 Task: Sort the products in the category "Toothpaste" by price (lowest first).
Action: Mouse moved to (652, 256)
Screenshot: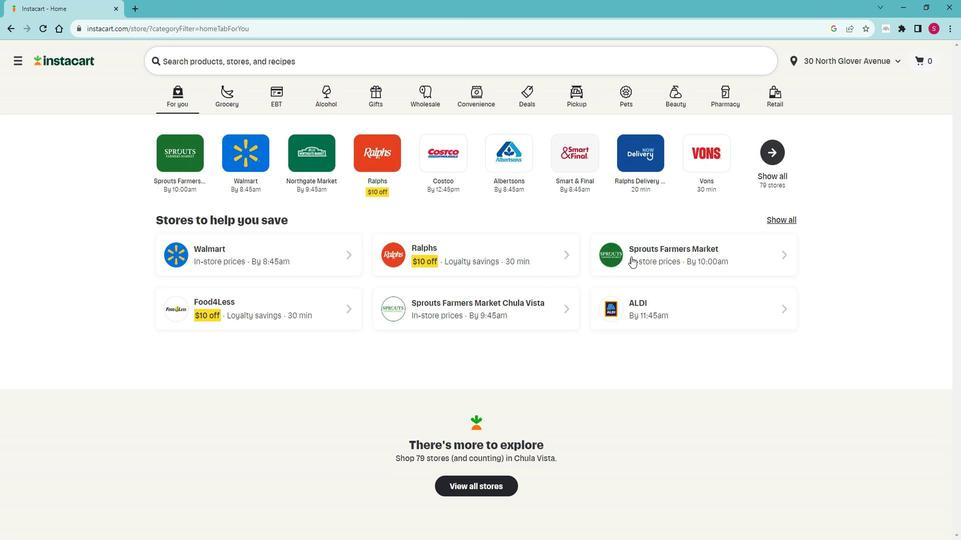 
Action: Mouse pressed left at (652, 256)
Screenshot: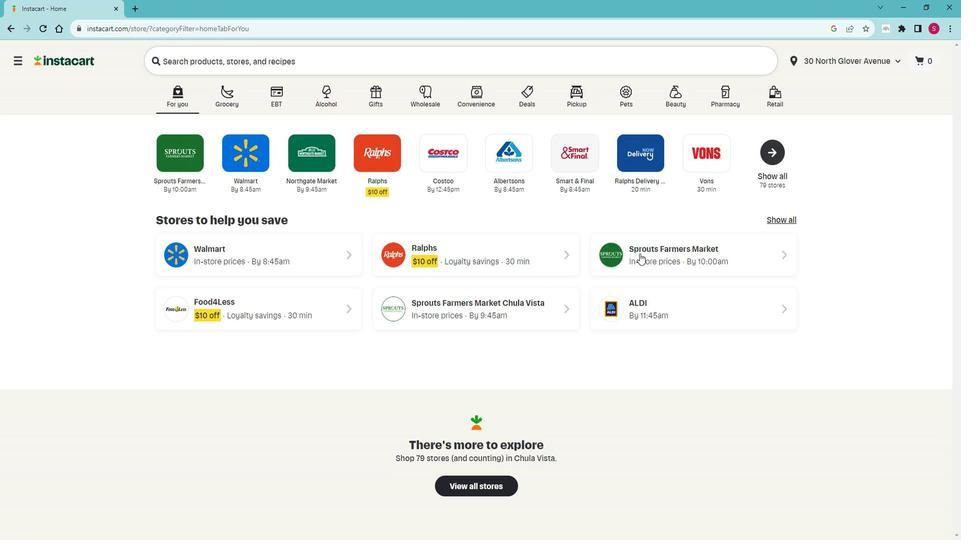 
Action: Mouse moved to (78, 353)
Screenshot: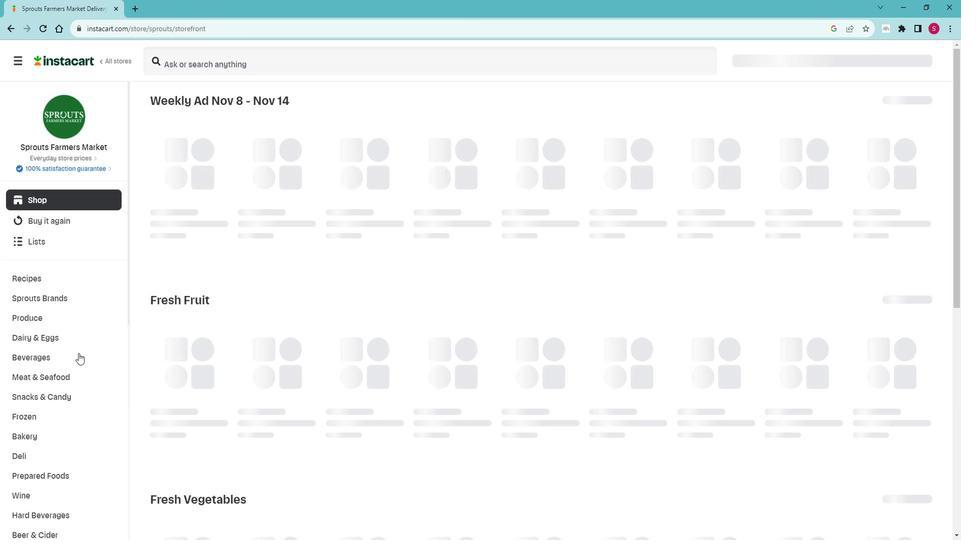 
Action: Mouse scrolled (78, 352) with delta (0, 0)
Screenshot: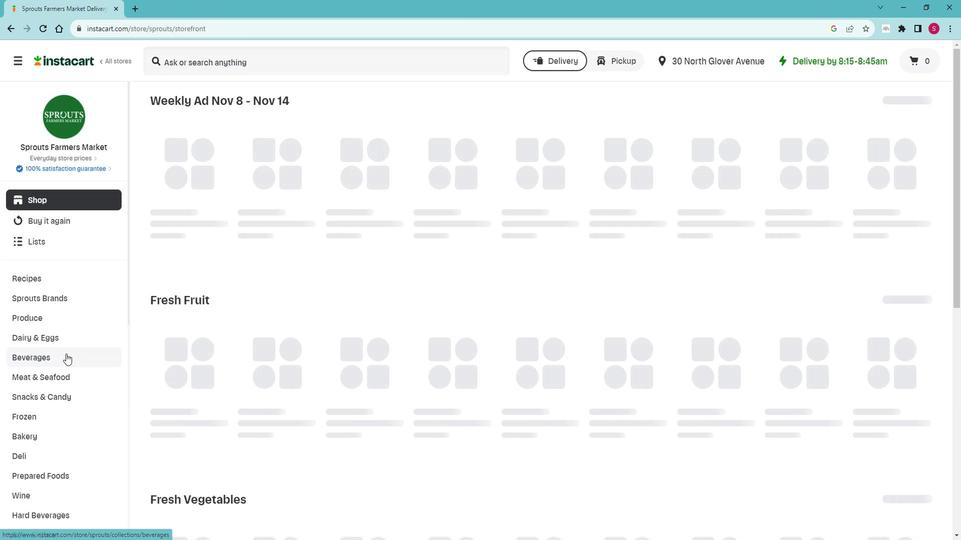 
Action: Mouse scrolled (78, 352) with delta (0, 0)
Screenshot: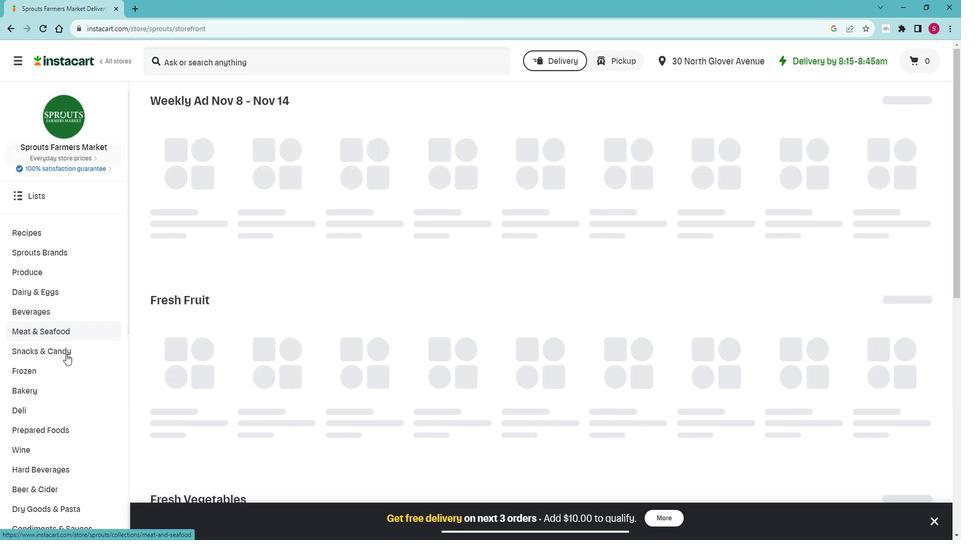 
Action: Mouse scrolled (78, 352) with delta (0, 0)
Screenshot: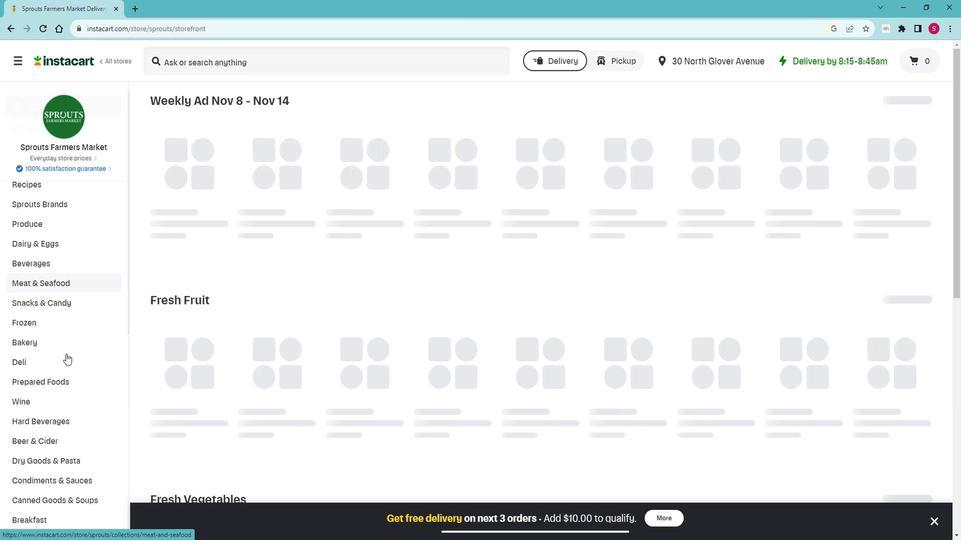 
Action: Mouse scrolled (78, 352) with delta (0, 0)
Screenshot: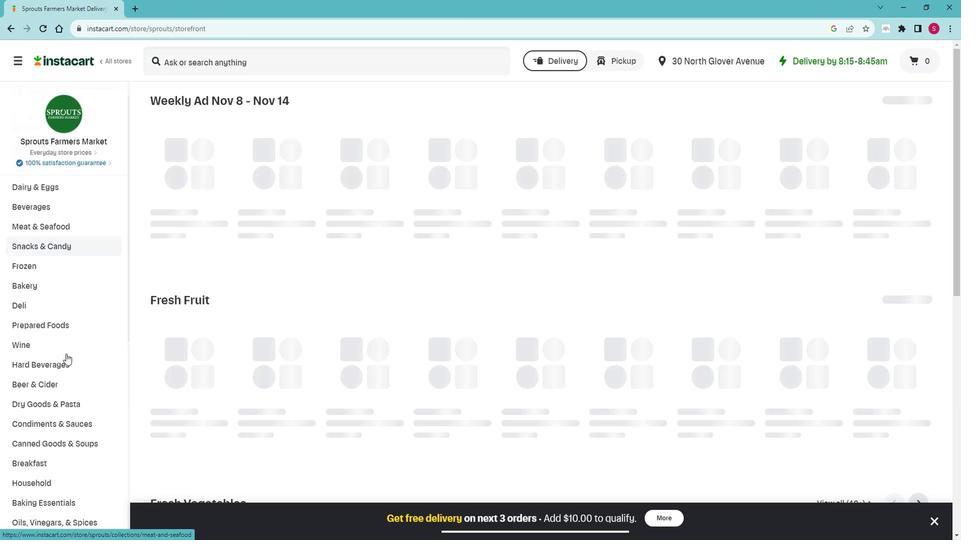 
Action: Mouse moved to (79, 350)
Screenshot: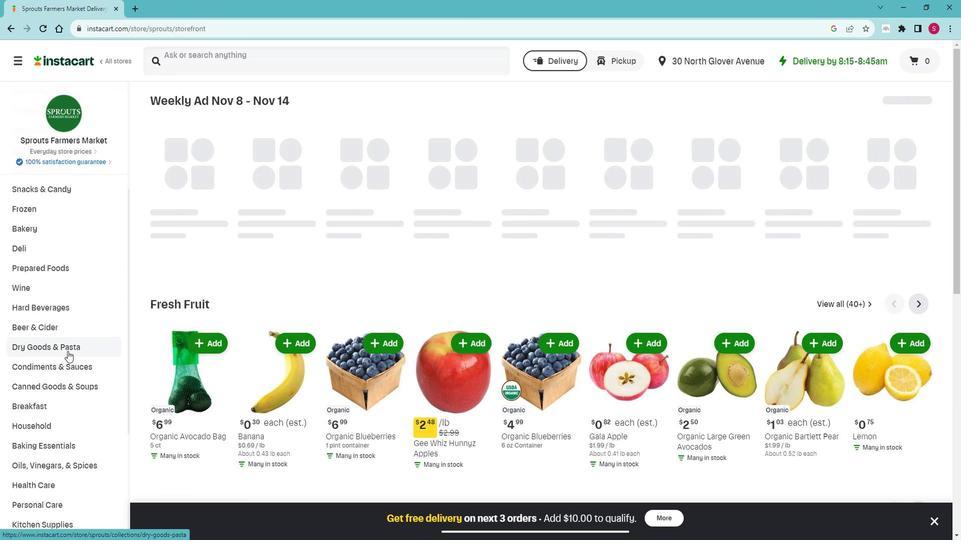 
Action: Mouse scrolled (79, 349) with delta (0, 0)
Screenshot: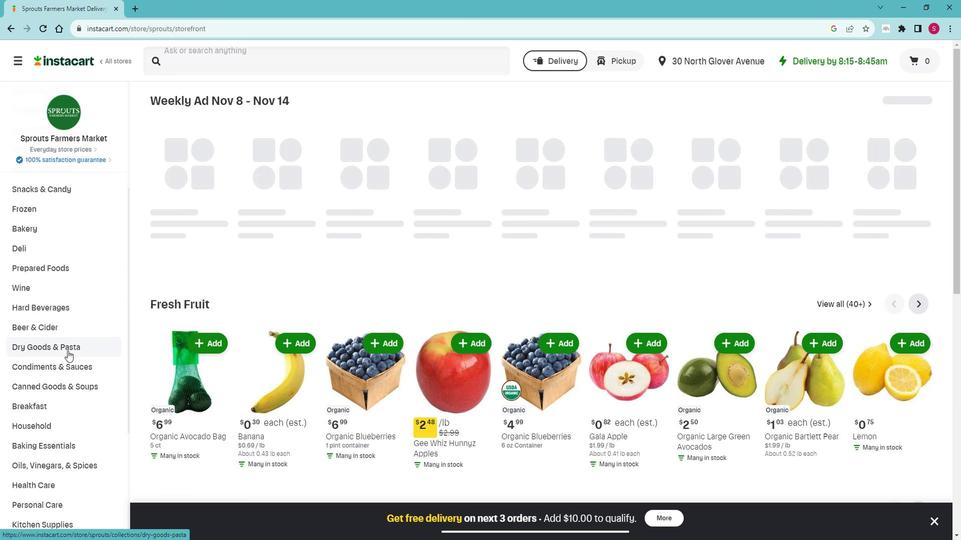 
Action: Mouse scrolled (79, 349) with delta (0, 0)
Screenshot: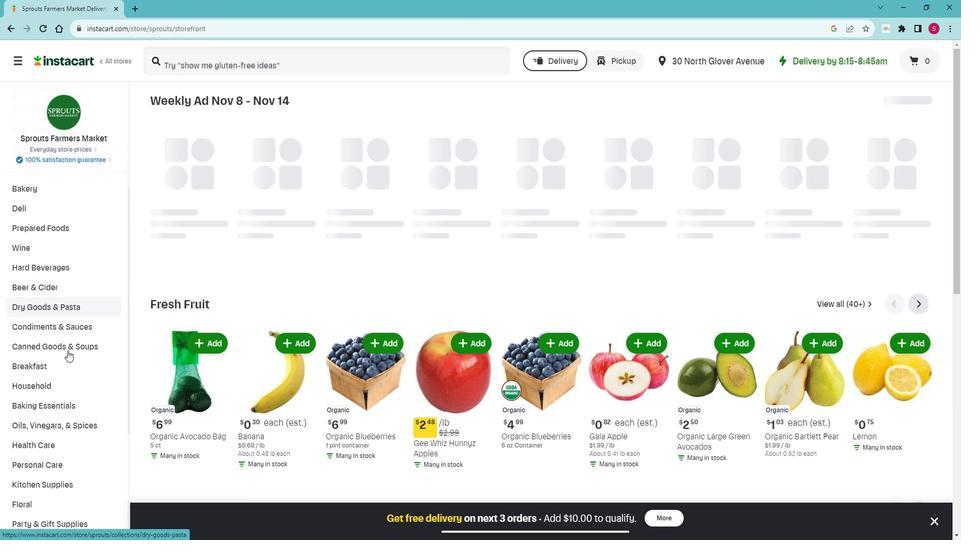 
Action: Mouse scrolled (79, 349) with delta (0, 0)
Screenshot: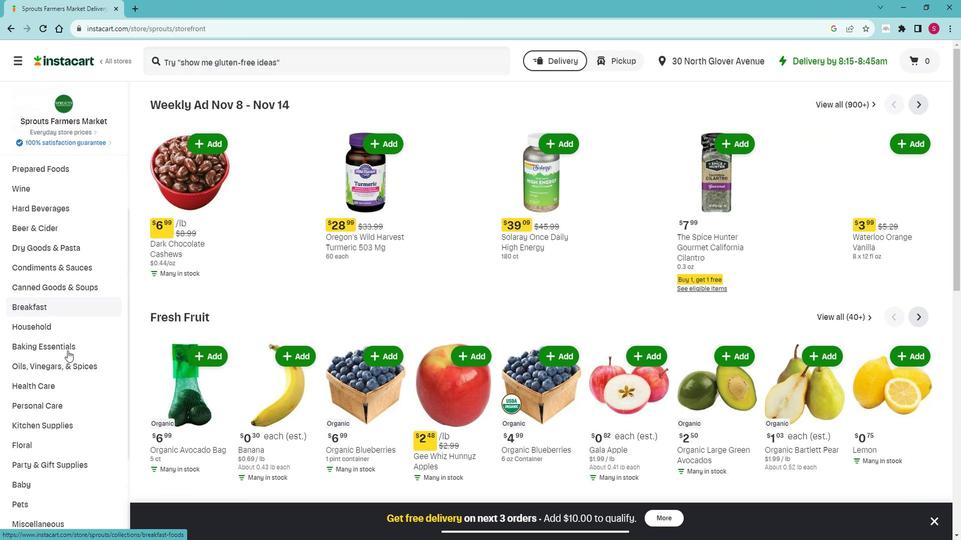 
Action: Mouse moved to (71, 350)
Screenshot: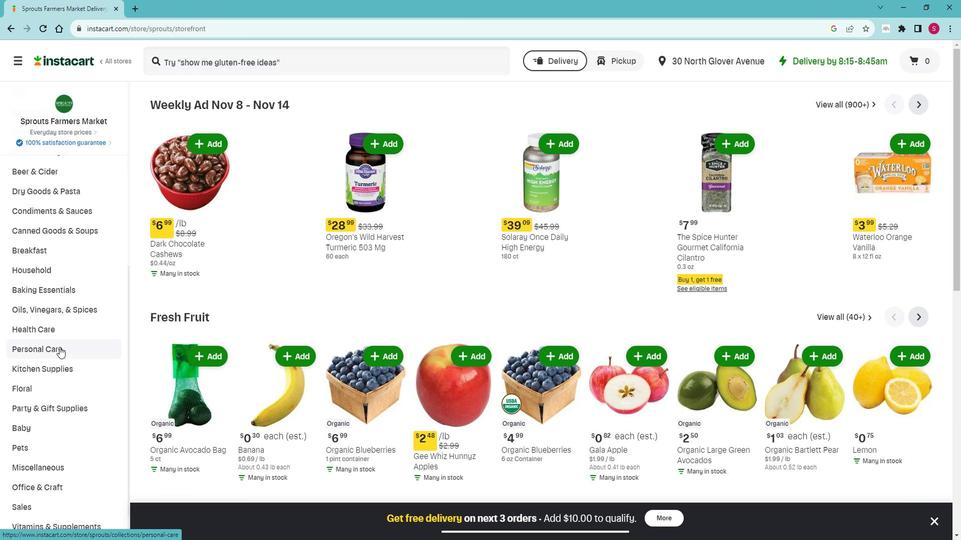 
Action: Mouse pressed left at (71, 350)
Screenshot: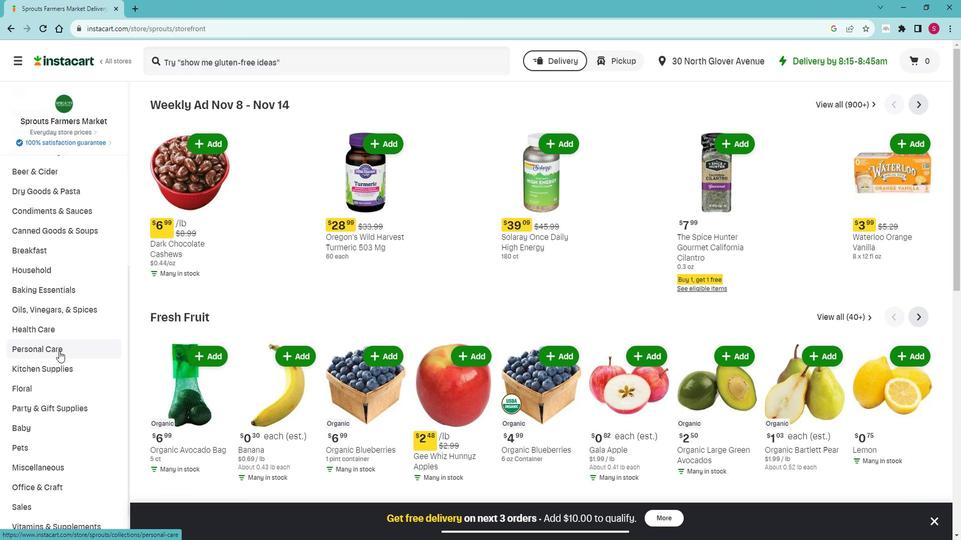 
Action: Mouse moved to (70, 385)
Screenshot: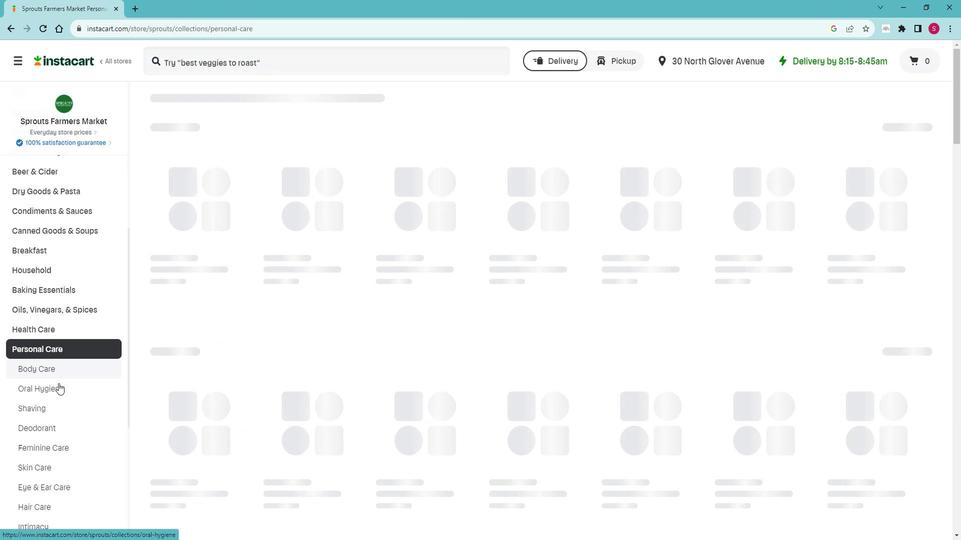 
Action: Mouse pressed left at (70, 385)
Screenshot: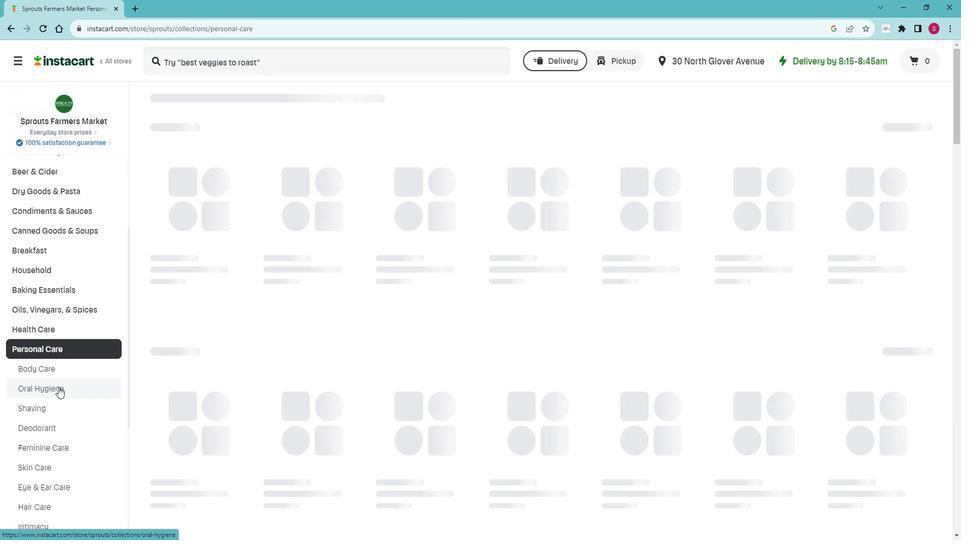 
Action: Mouse moved to (291, 157)
Screenshot: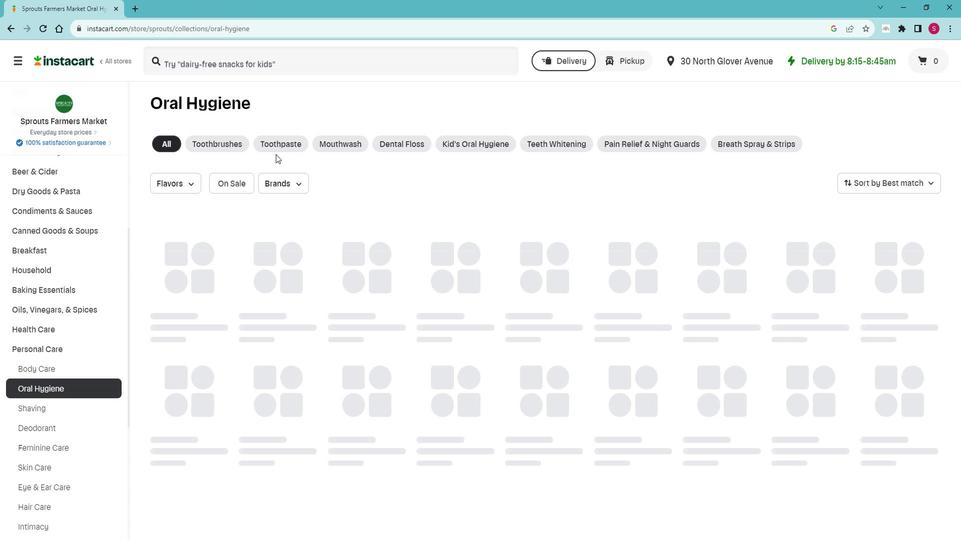 
Action: Mouse pressed left at (291, 157)
Screenshot: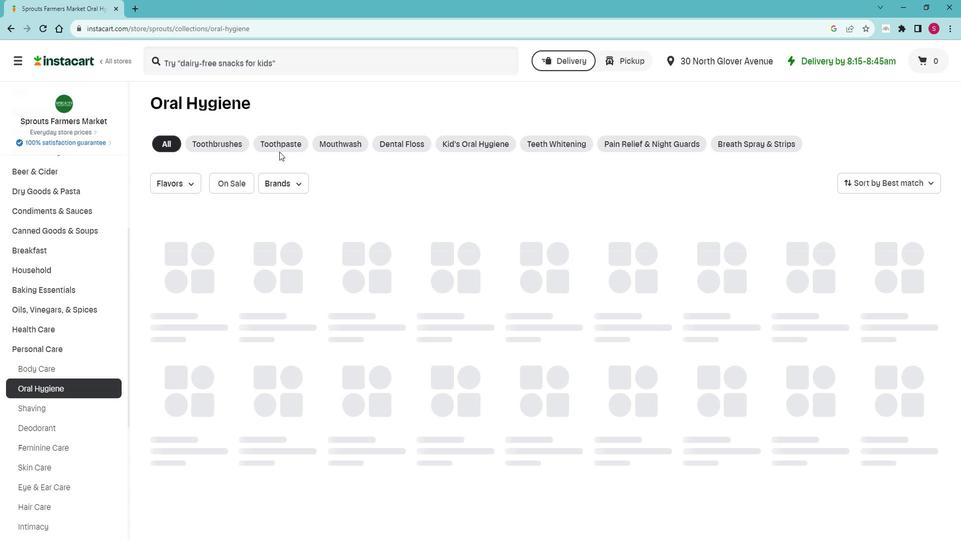 
Action: Mouse moved to (935, 185)
Screenshot: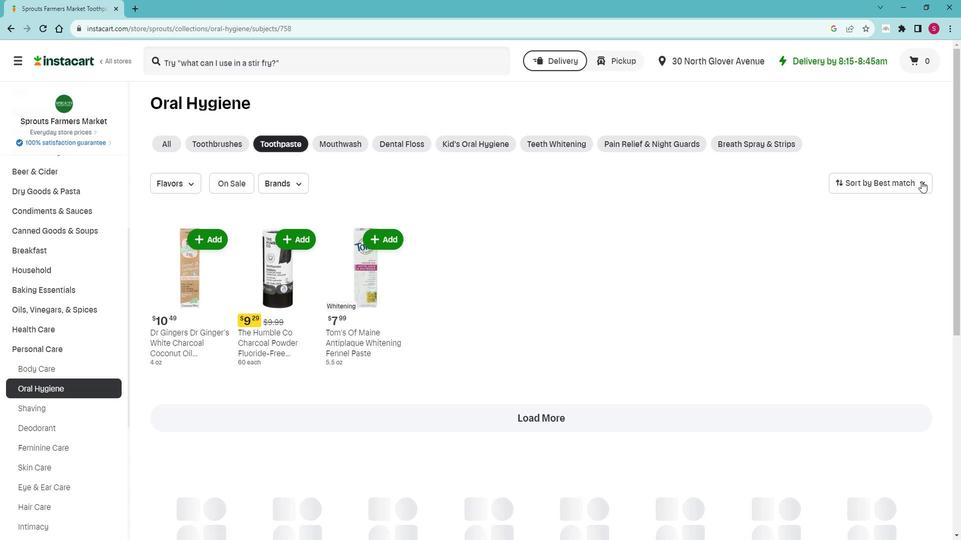
Action: Mouse pressed left at (935, 185)
Screenshot: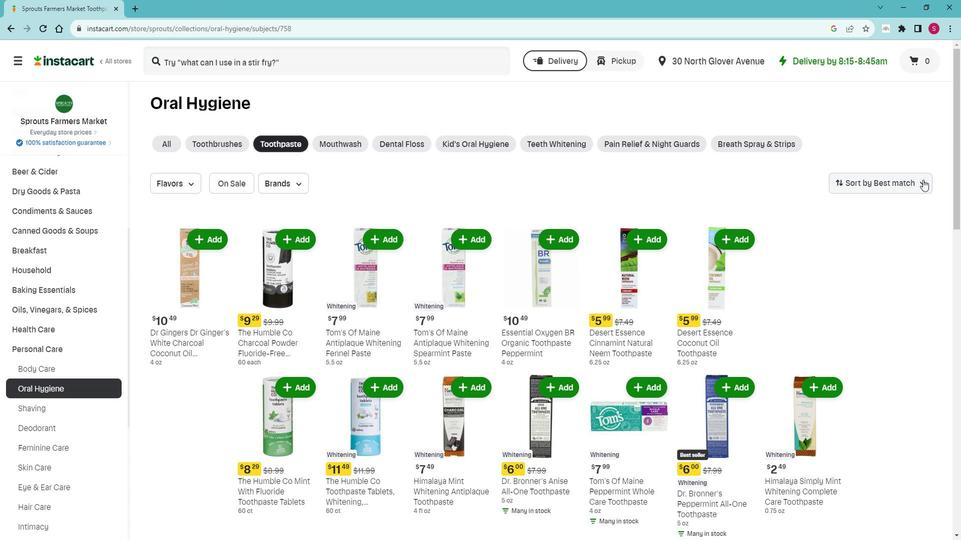 
Action: Mouse moved to (917, 231)
Screenshot: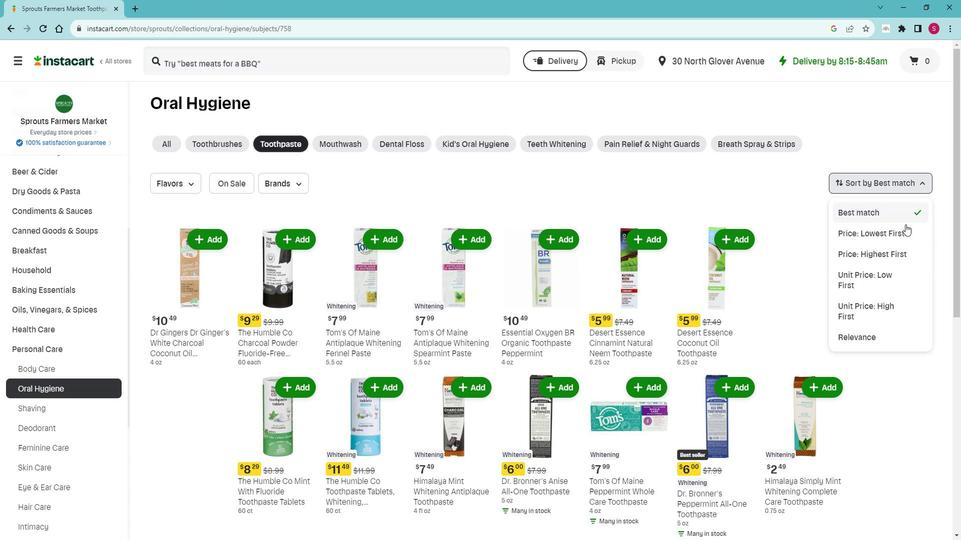 
Action: Mouse pressed left at (917, 231)
Screenshot: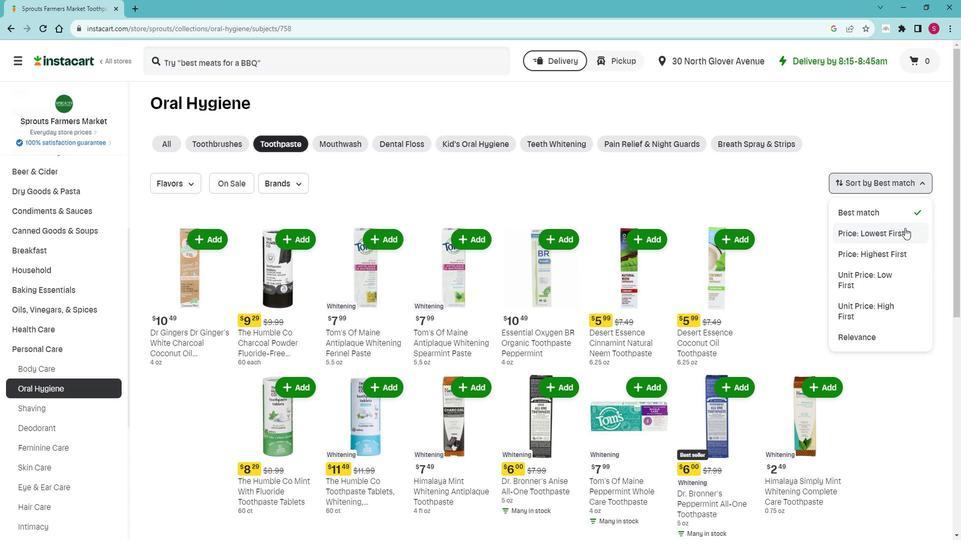 
Action: Mouse moved to (766, 217)
Screenshot: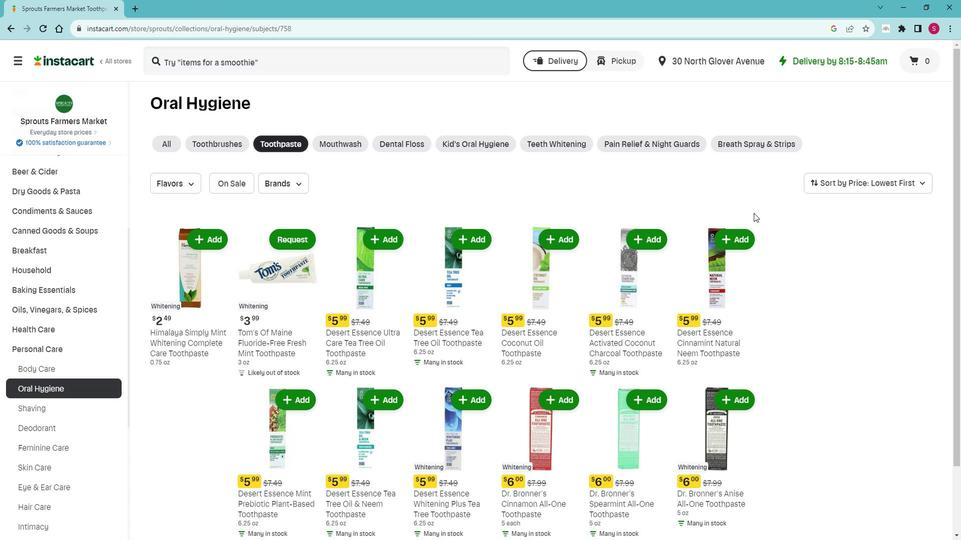 
